 Task: Sort the products in the category "Cookies" by unit price (low first).
Action: Mouse moved to (641, 246)
Screenshot: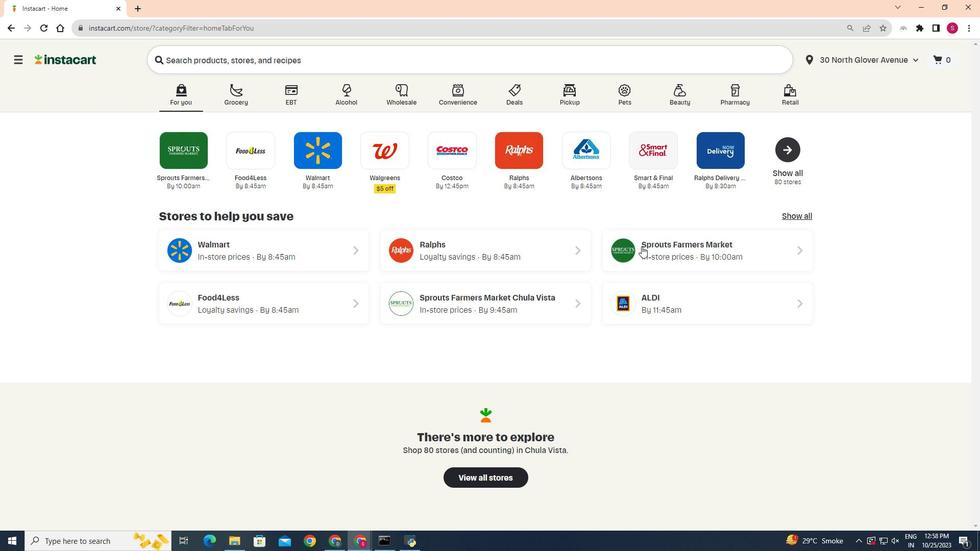 
Action: Mouse pressed left at (641, 246)
Screenshot: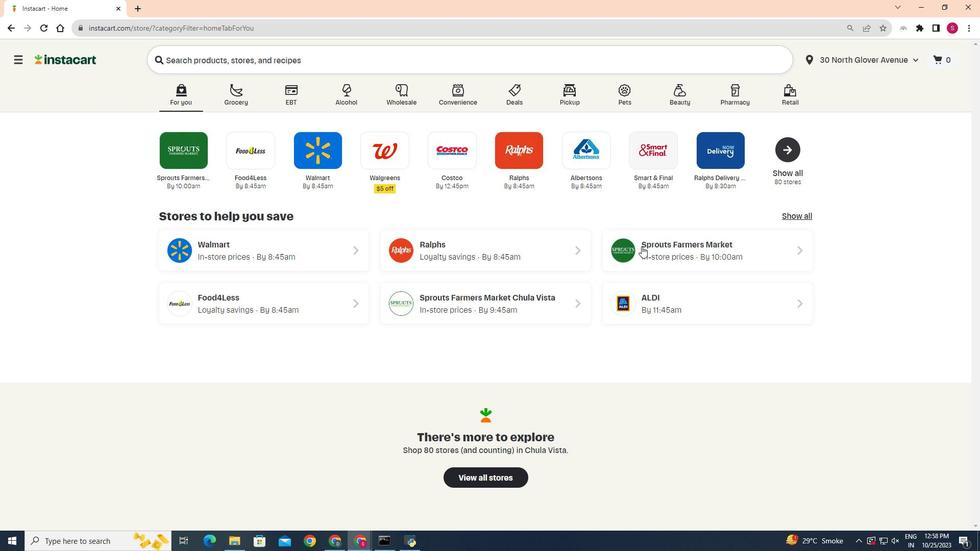 
Action: Mouse moved to (50, 443)
Screenshot: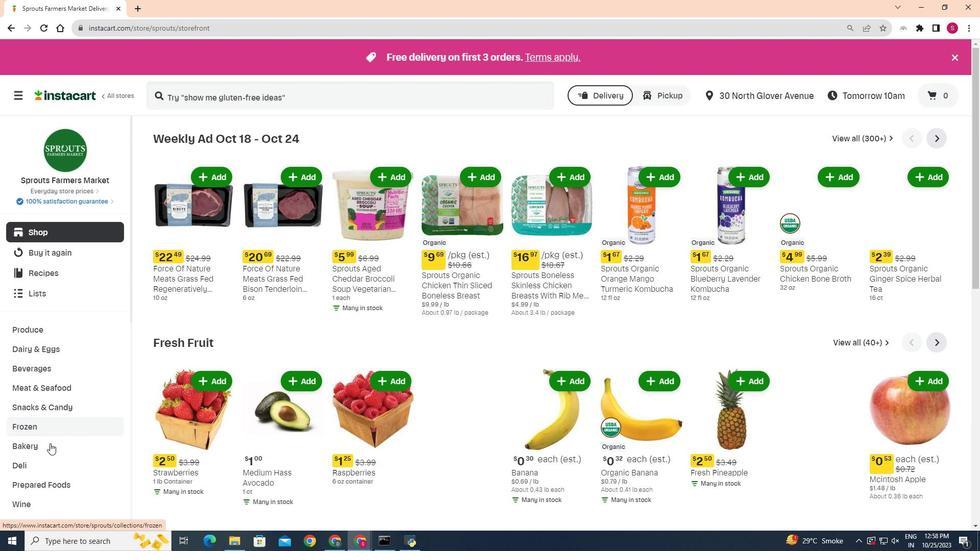 
Action: Mouse pressed left at (50, 443)
Screenshot: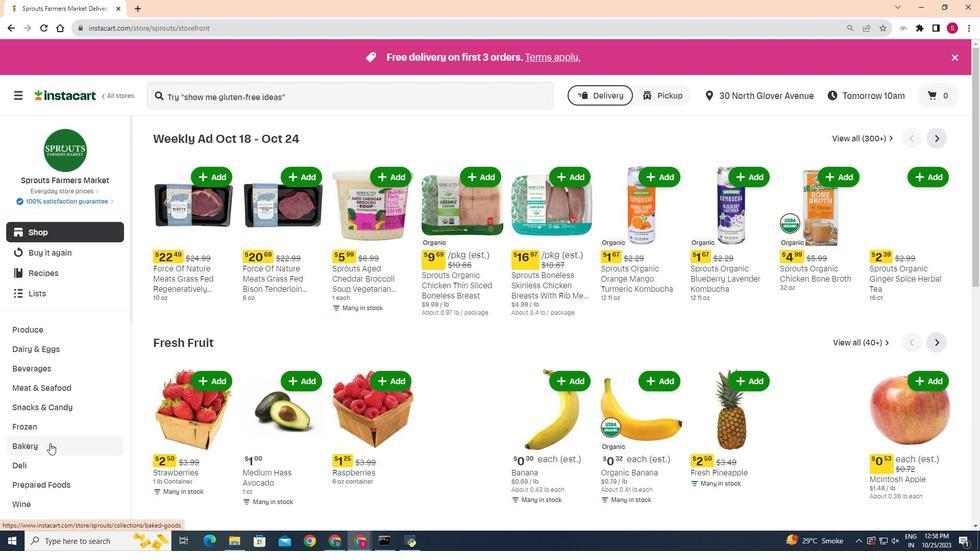 
Action: Mouse moved to (341, 161)
Screenshot: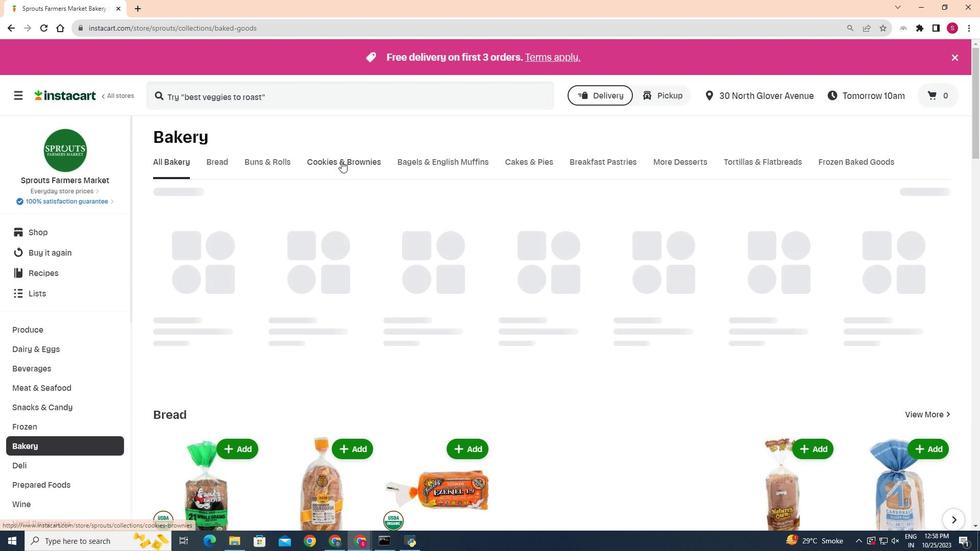 
Action: Mouse pressed left at (341, 161)
Screenshot: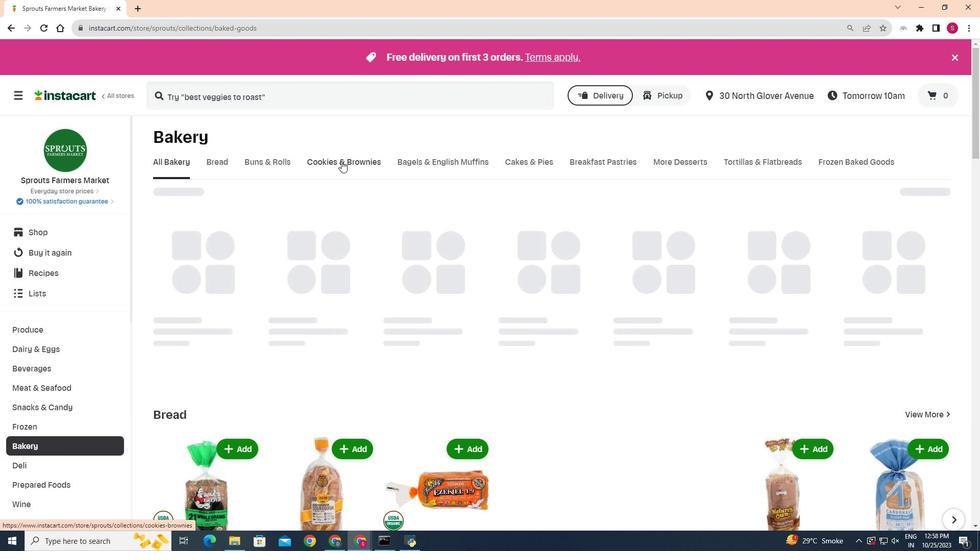 
Action: Mouse moved to (236, 214)
Screenshot: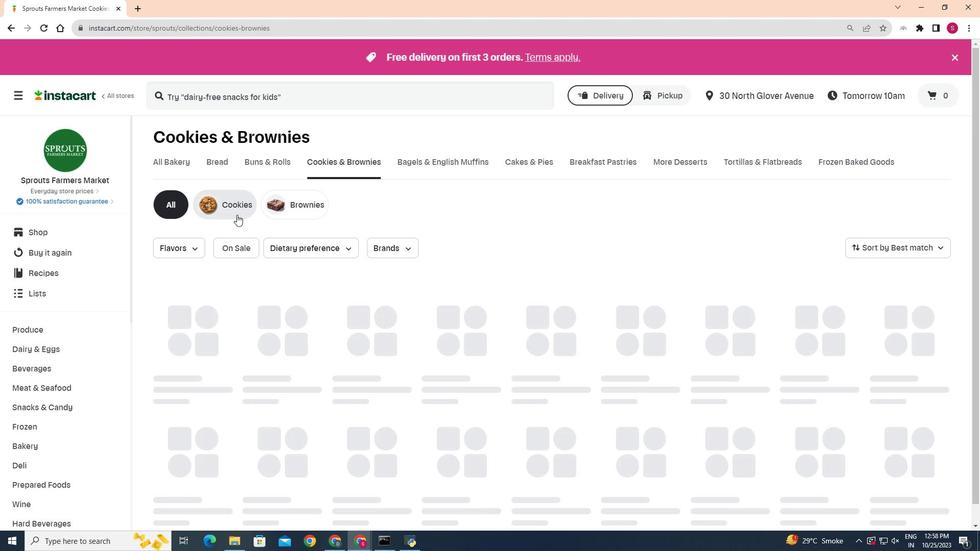 
Action: Mouse pressed left at (236, 214)
Screenshot: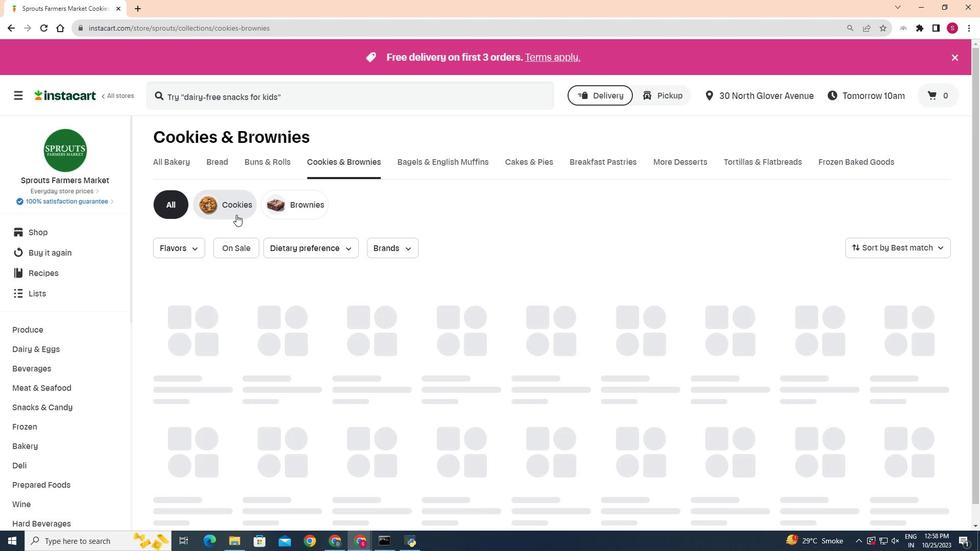 
Action: Mouse moved to (926, 244)
Screenshot: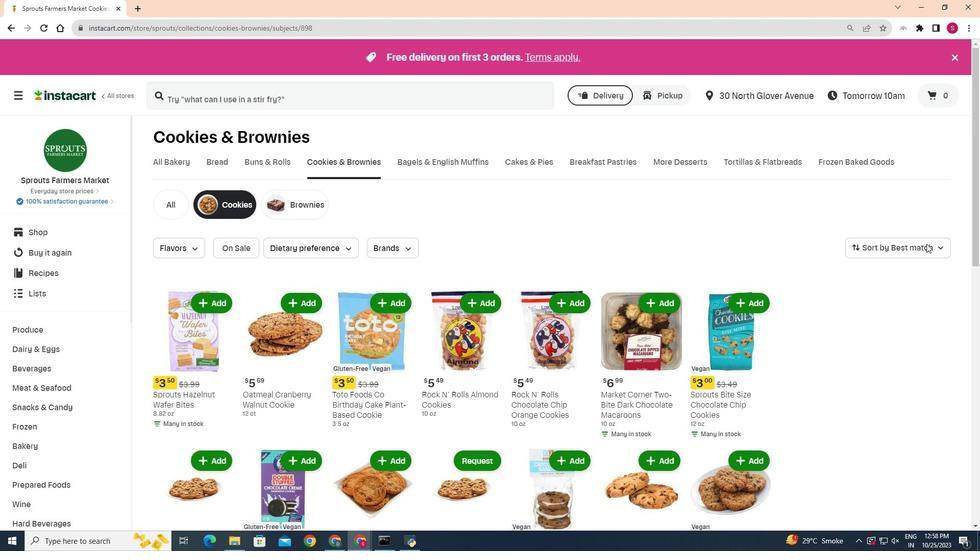 
Action: Mouse pressed left at (926, 244)
Screenshot: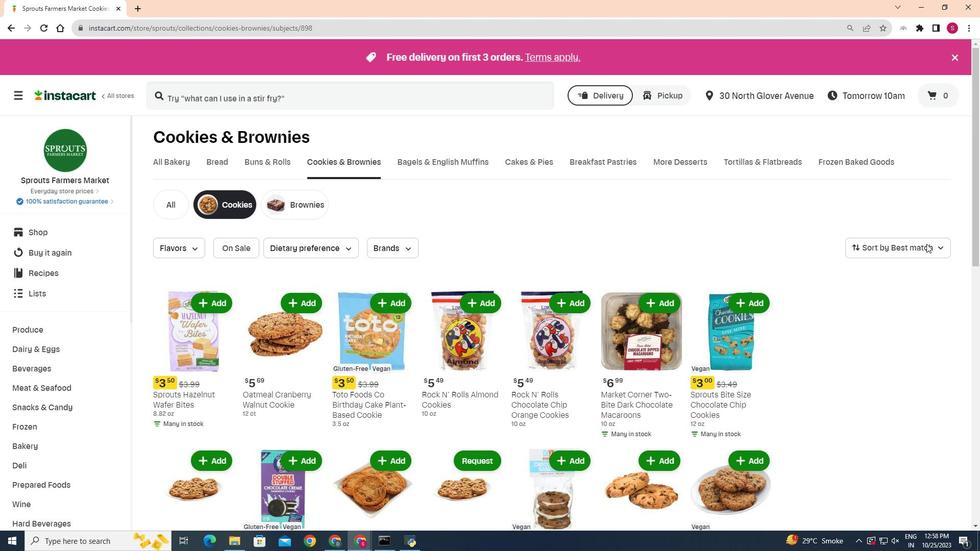 
Action: Mouse moved to (922, 341)
Screenshot: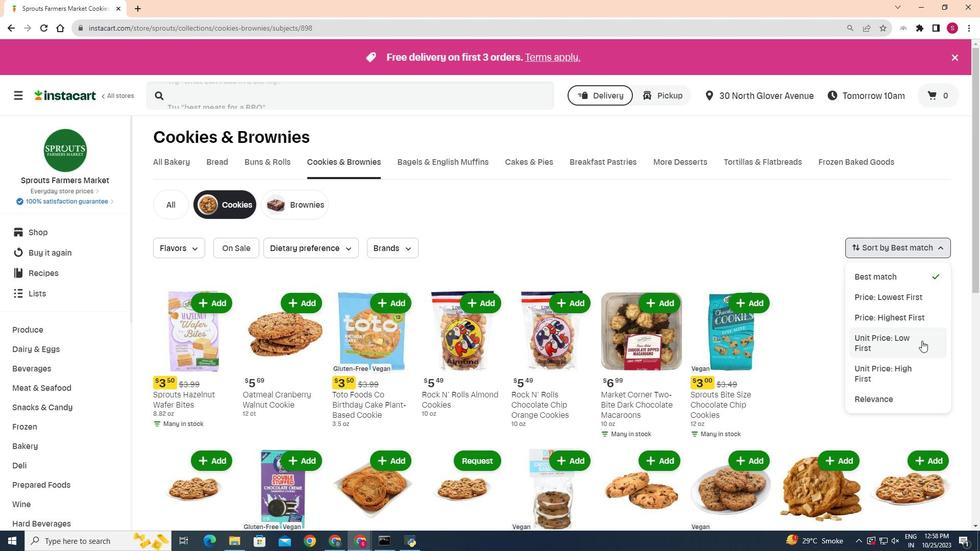 
Action: Mouse pressed left at (922, 341)
Screenshot: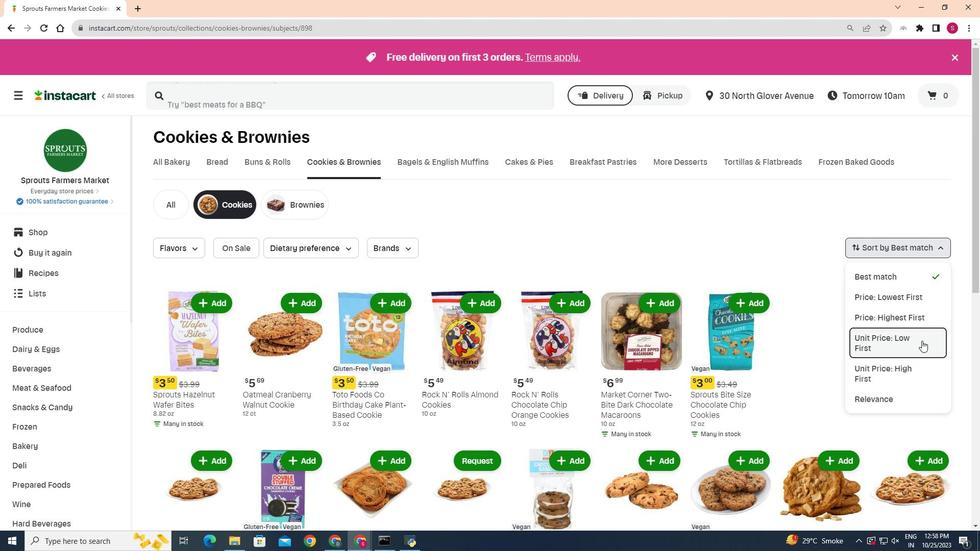 
Action: Mouse moved to (737, 305)
Screenshot: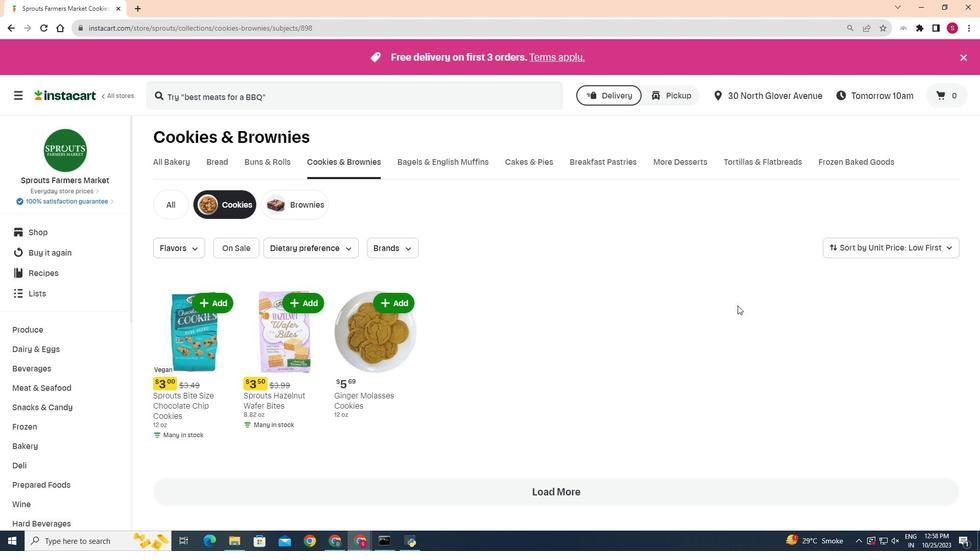 
Action: Mouse scrolled (737, 305) with delta (0, 0)
Screenshot: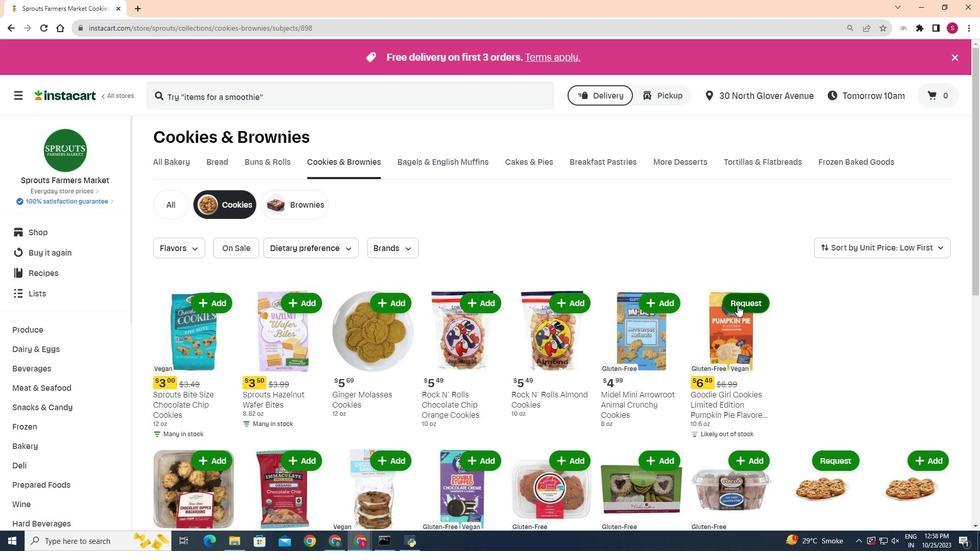
Action: Mouse moved to (737, 305)
Screenshot: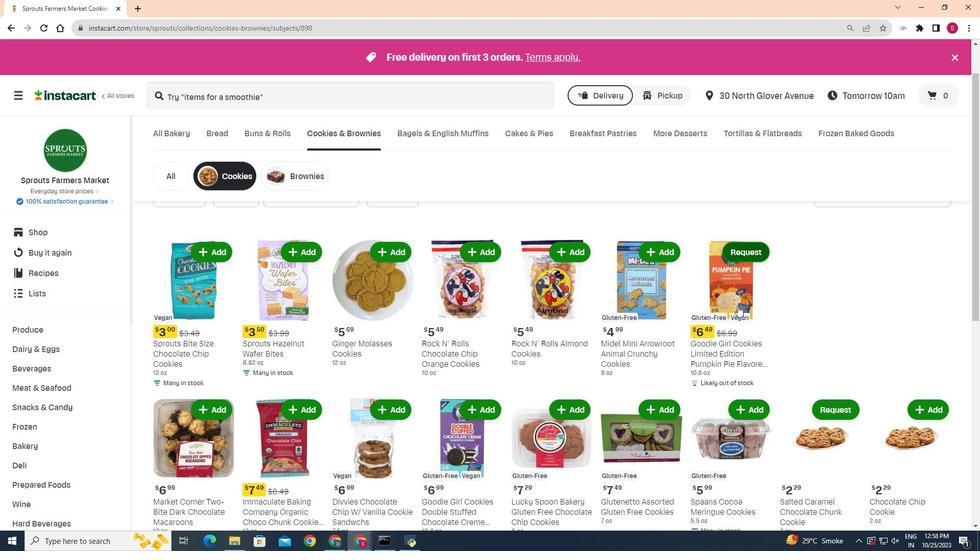 
Action: Mouse scrolled (737, 305) with delta (0, 0)
Screenshot: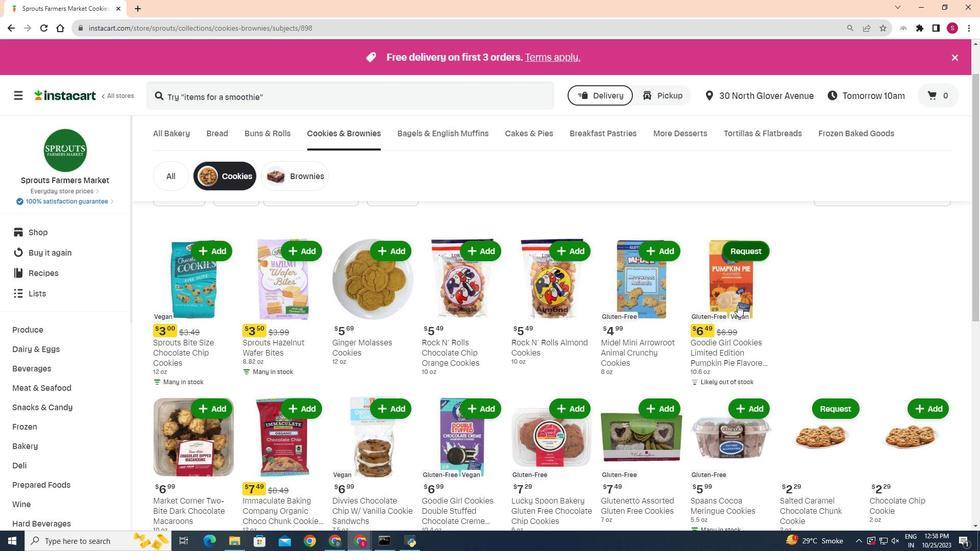 
Action: Mouse moved to (734, 307)
Screenshot: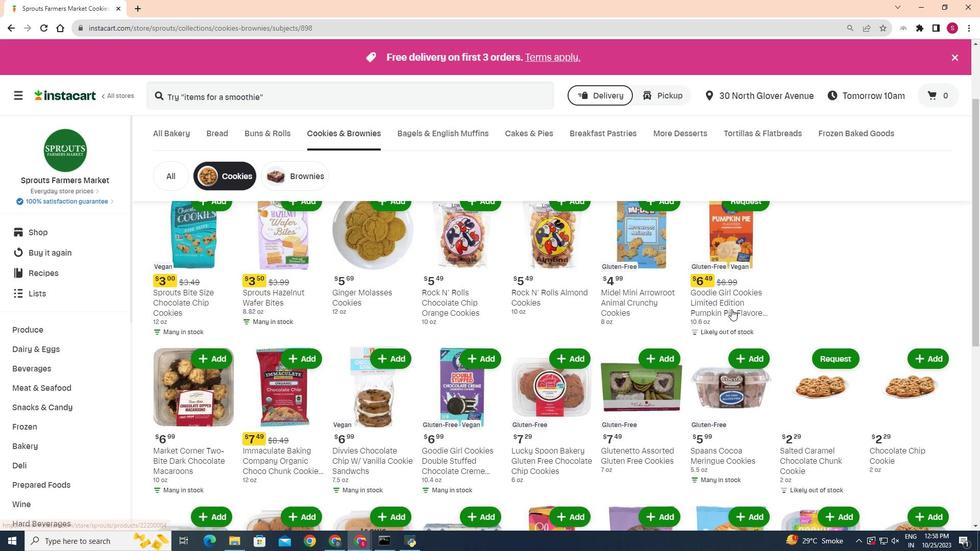 
Action: Mouse scrolled (734, 307) with delta (0, 0)
Screenshot: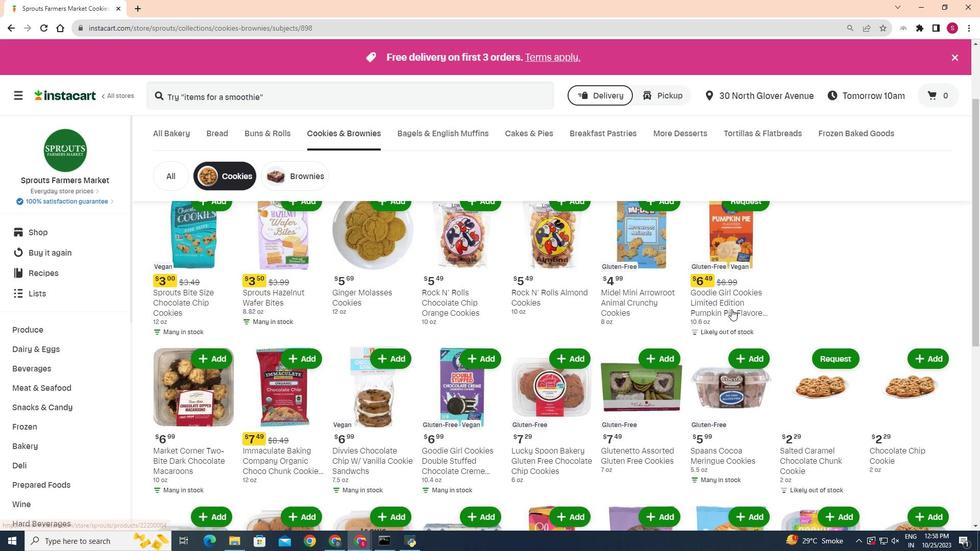 
Action: Mouse moved to (705, 319)
Screenshot: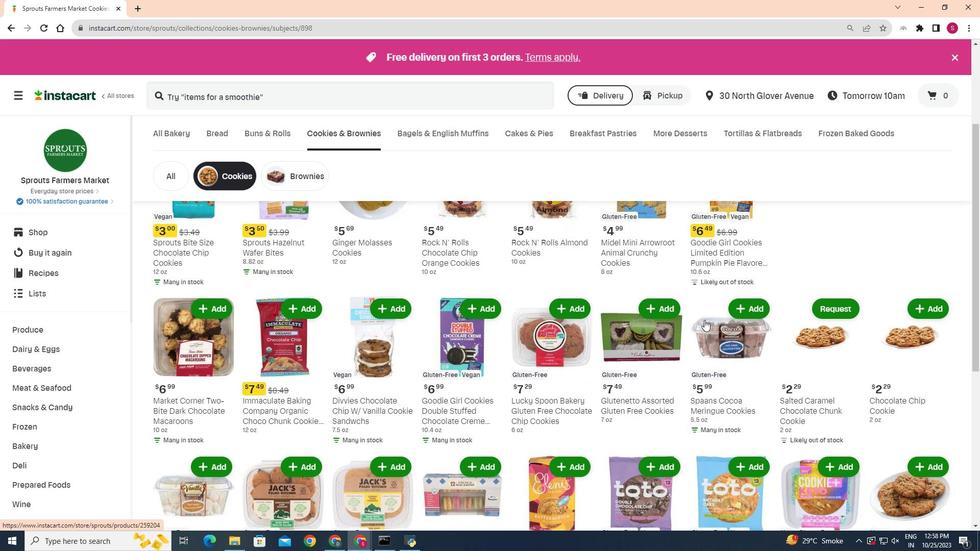 
Action: Mouse scrolled (705, 319) with delta (0, 0)
Screenshot: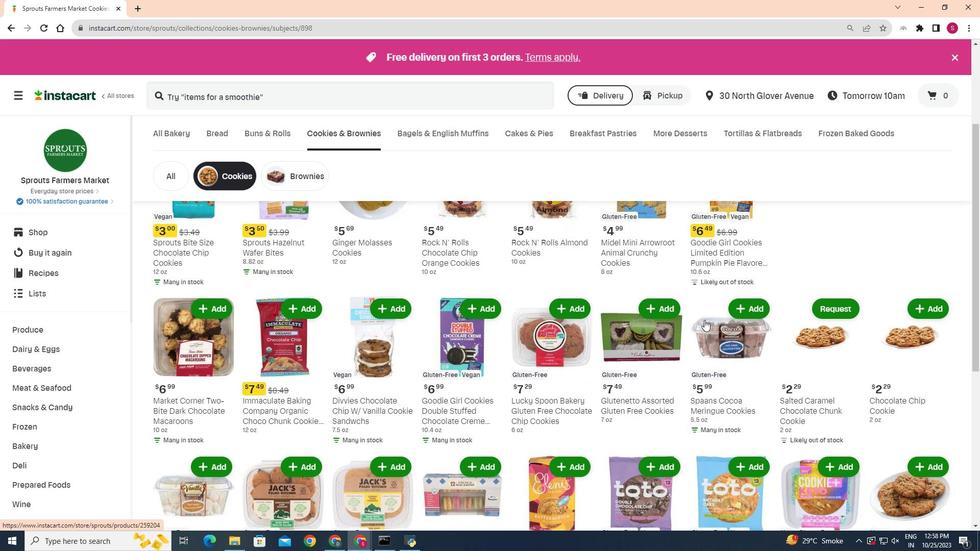 
Action: Mouse moved to (698, 321)
Screenshot: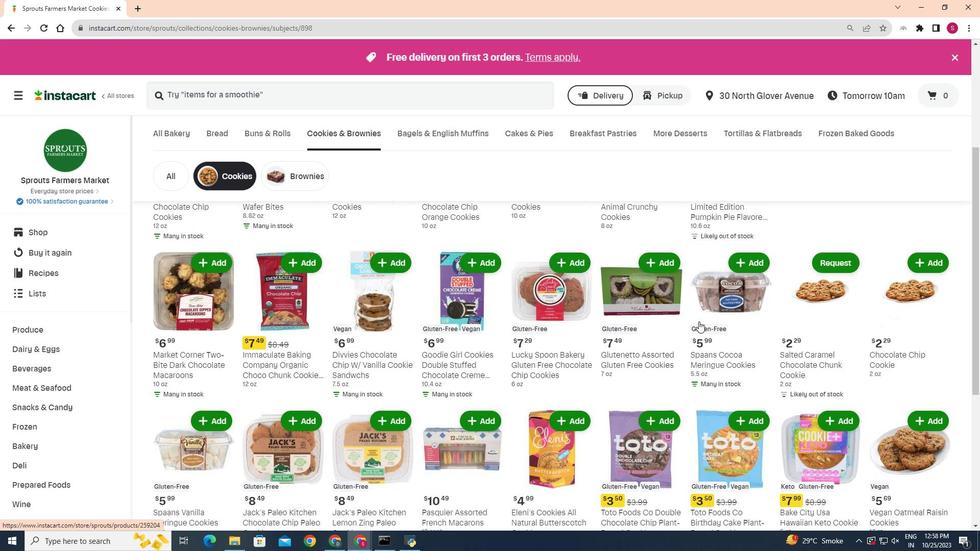 
Action: Mouse scrolled (698, 321) with delta (0, 0)
Screenshot: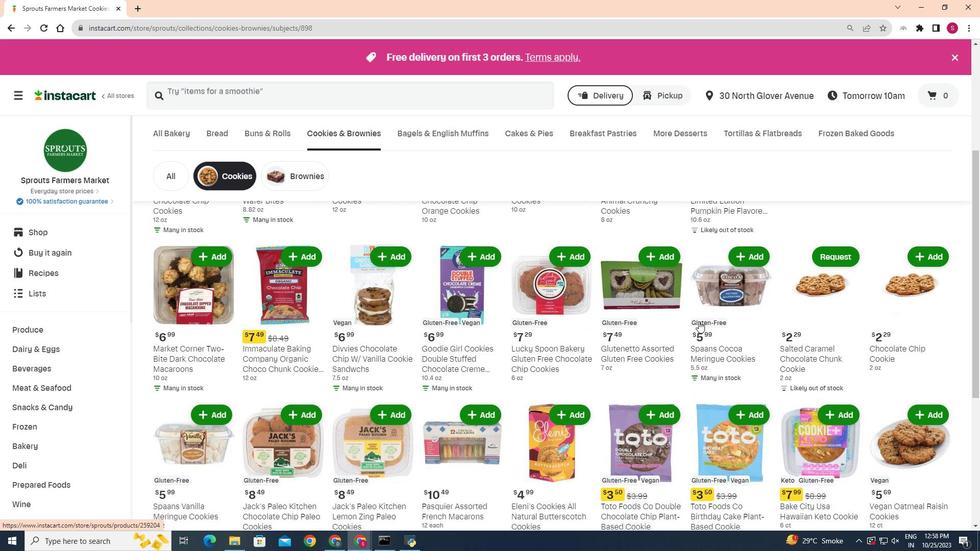 
Action: Mouse scrolled (698, 321) with delta (0, 0)
Screenshot: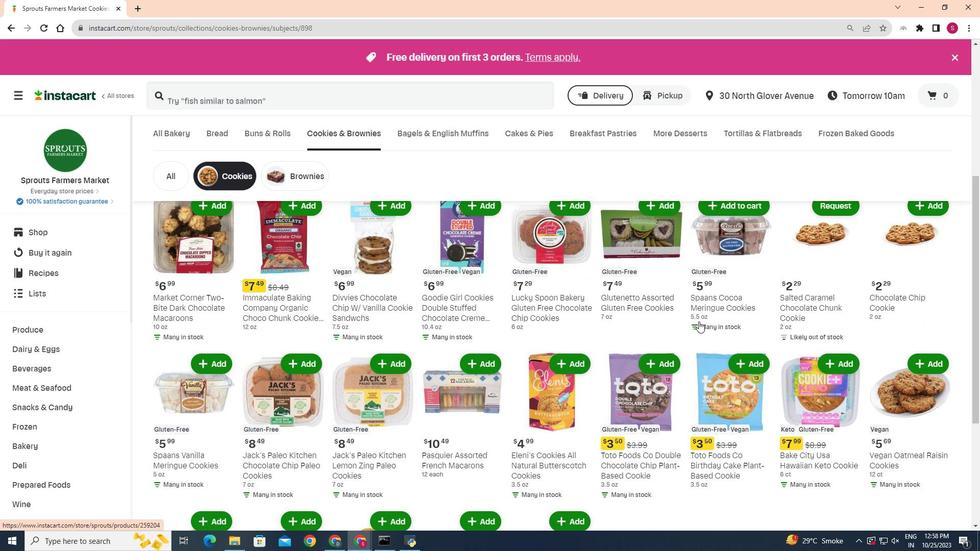 
Action: Mouse scrolled (698, 321) with delta (0, 0)
Screenshot: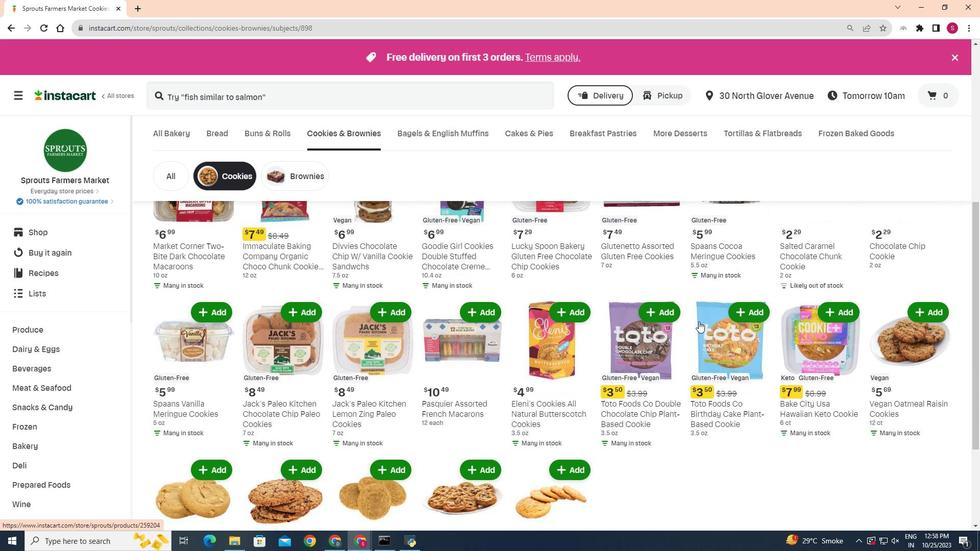 
Action: Mouse scrolled (698, 321) with delta (0, 0)
Screenshot: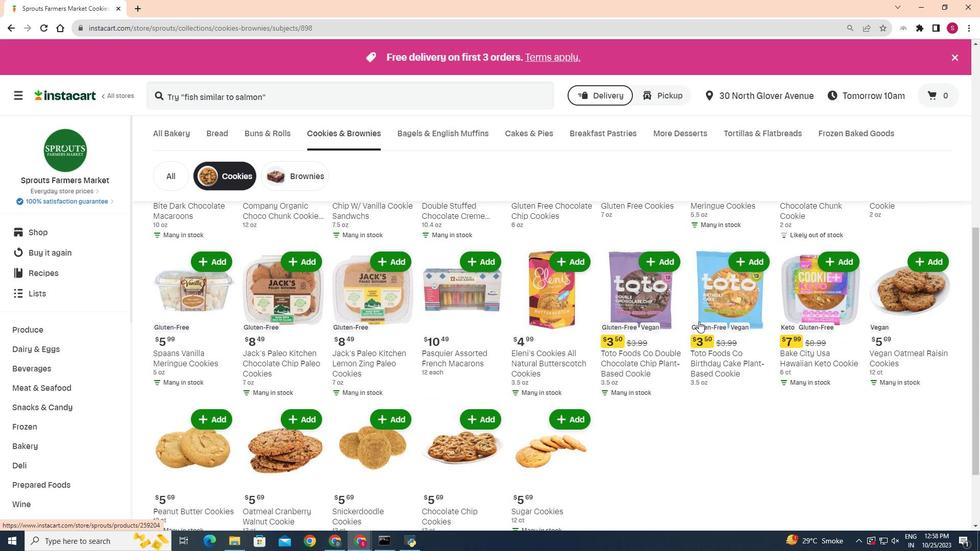 
Action: Mouse scrolled (698, 321) with delta (0, 0)
Screenshot: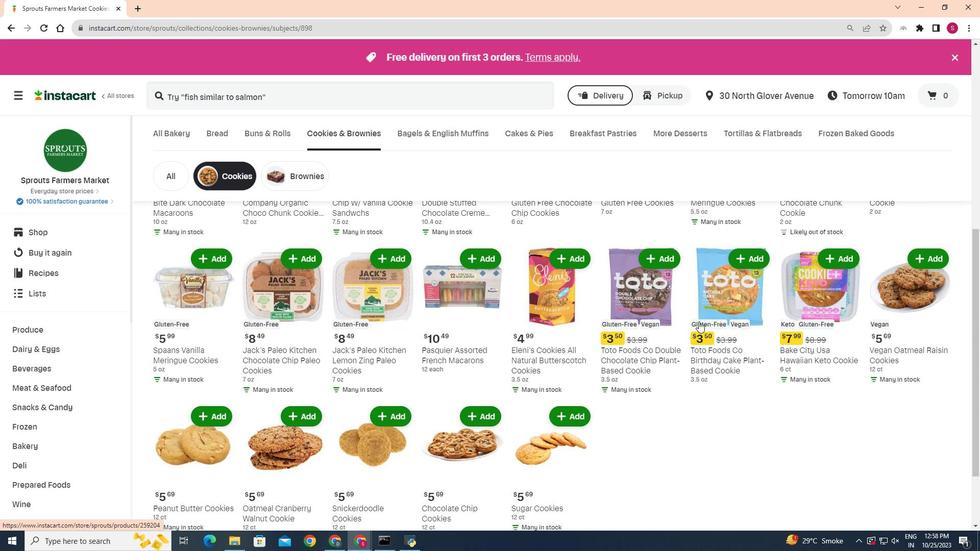 
Action: Mouse scrolled (698, 321) with delta (0, 0)
Screenshot: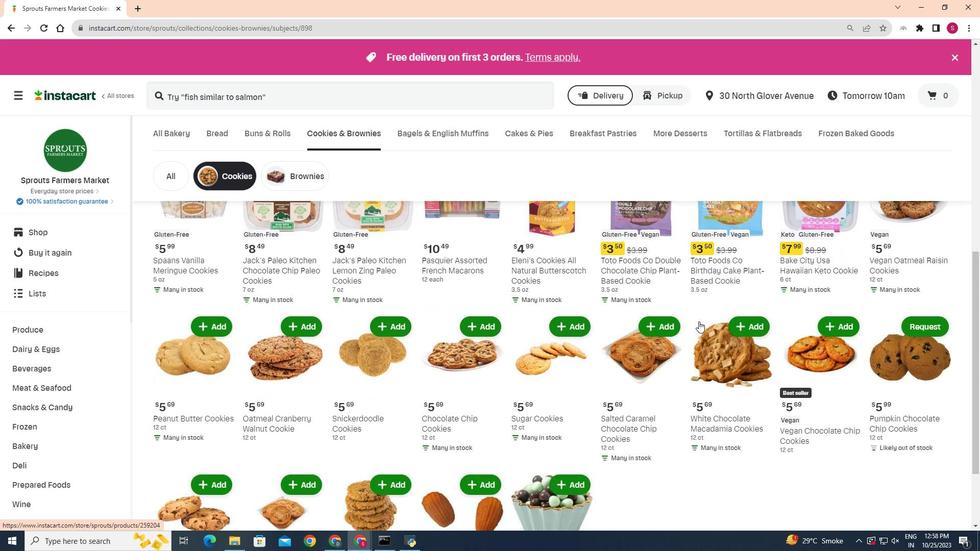 
Action: Mouse moved to (707, 316)
Screenshot: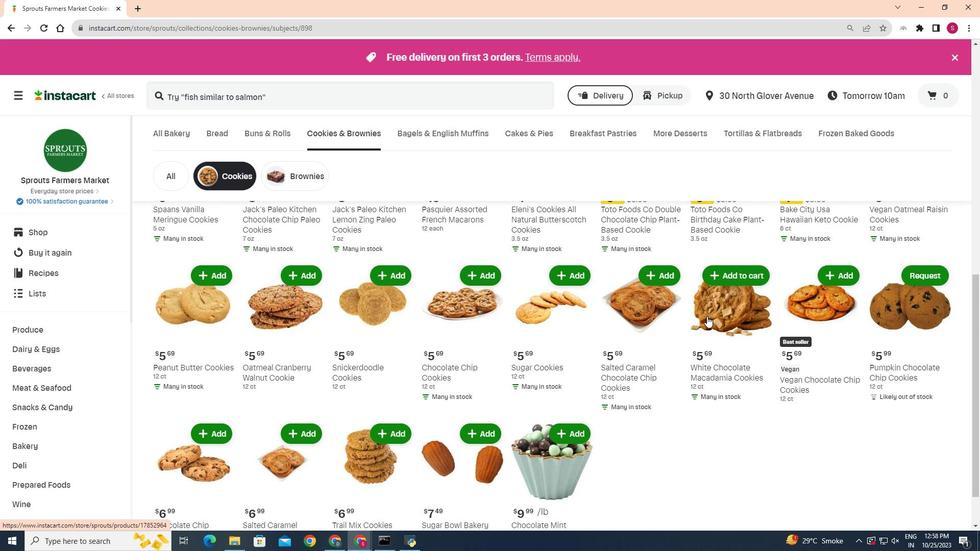 
Action: Mouse scrolled (707, 316) with delta (0, 0)
Screenshot: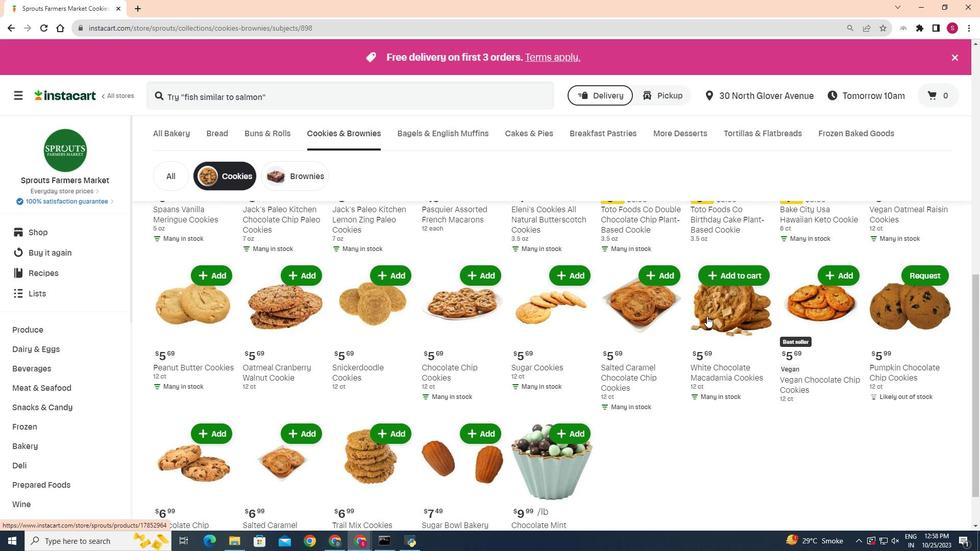 
Action: Mouse moved to (707, 316)
Screenshot: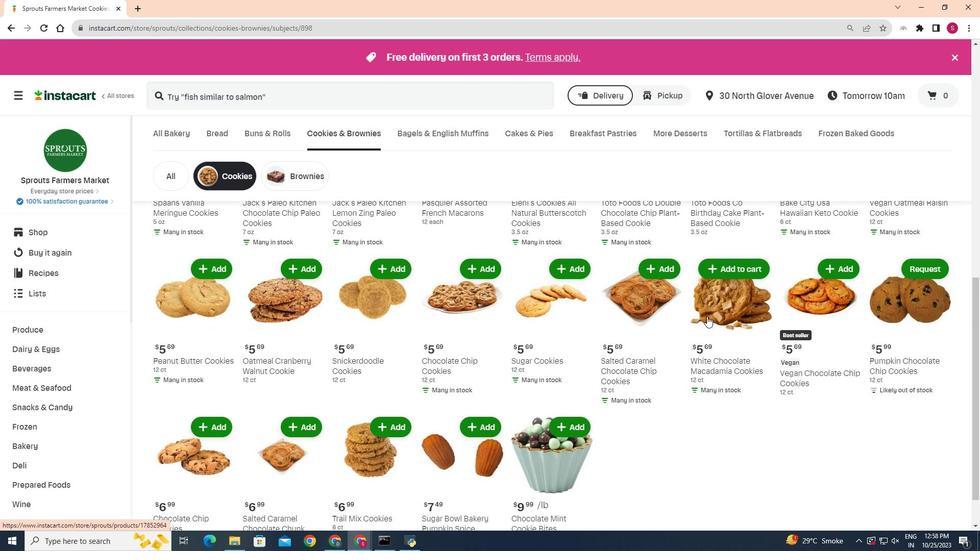 
Action: Mouse scrolled (707, 316) with delta (0, 0)
Screenshot: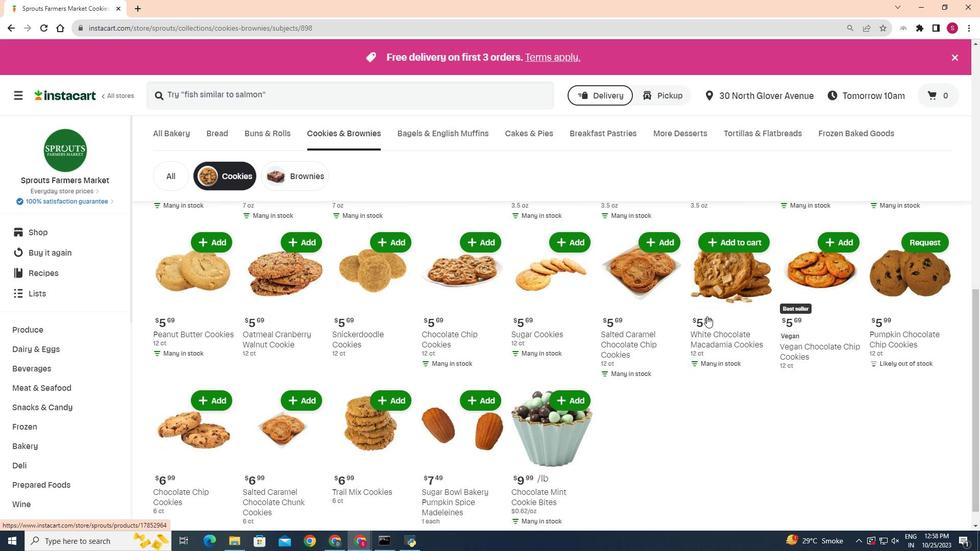 
Action: Mouse scrolled (707, 316) with delta (0, 0)
Screenshot: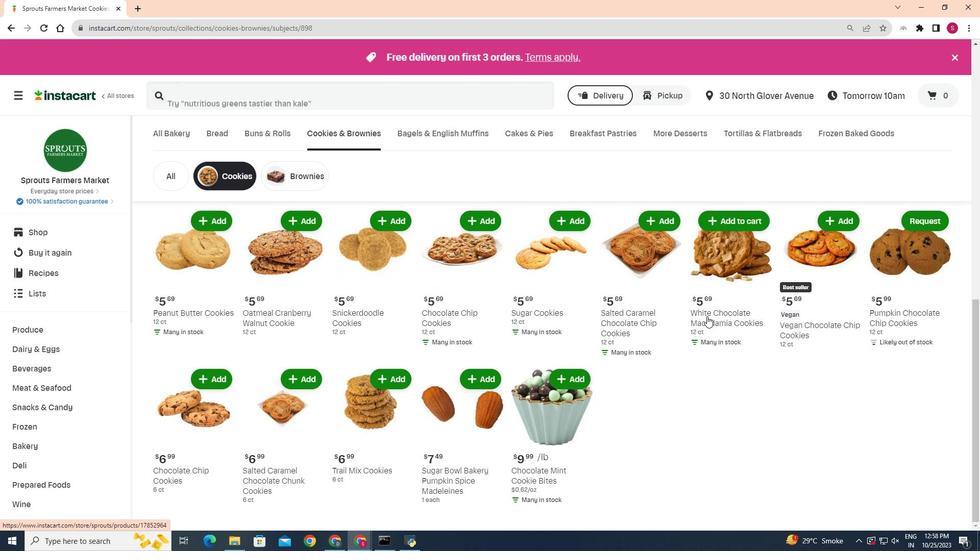 
Action: Mouse moved to (720, 308)
Screenshot: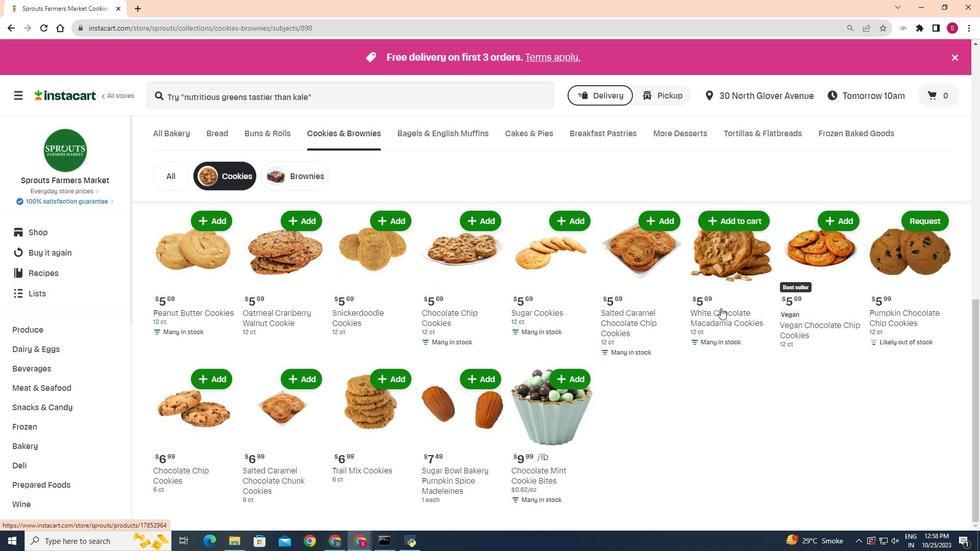 
